 Task: Provide feedback on the Help section in Outlook, focusing on its completeness and clarity.
Action: Mouse moved to (247, 27)
Screenshot: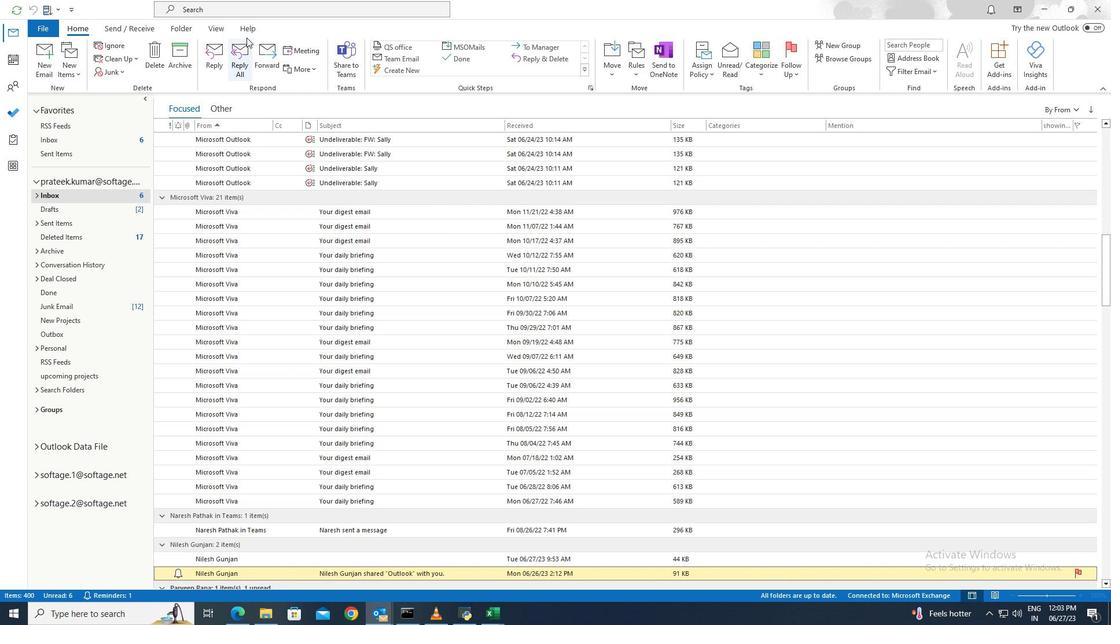 
Action: Mouse pressed left at (247, 27)
Screenshot: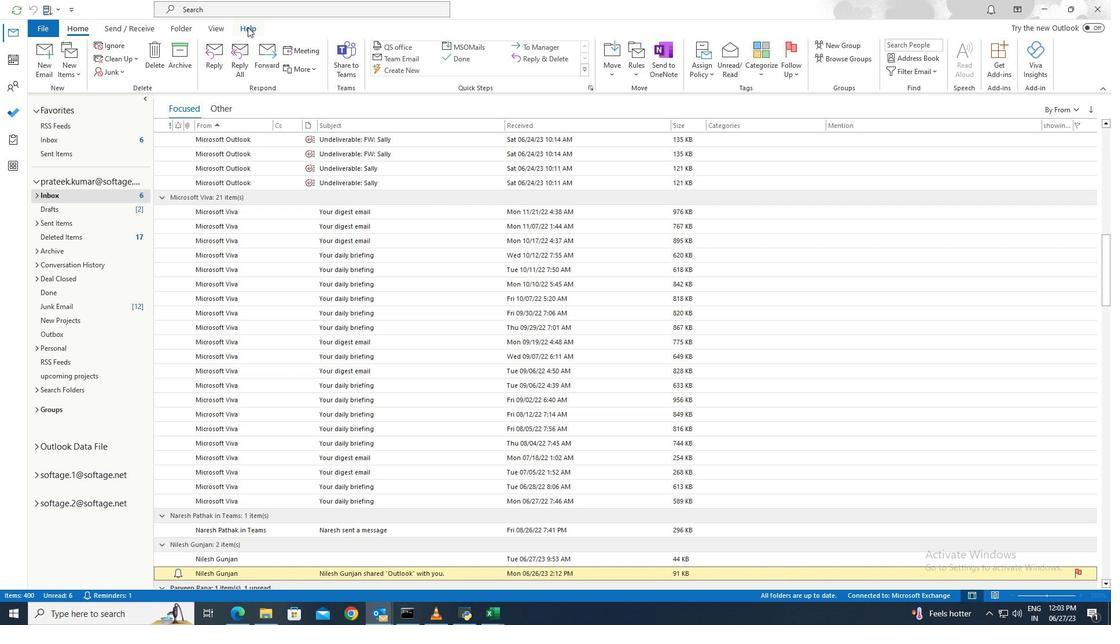 
Action: Mouse moved to (49, 53)
Screenshot: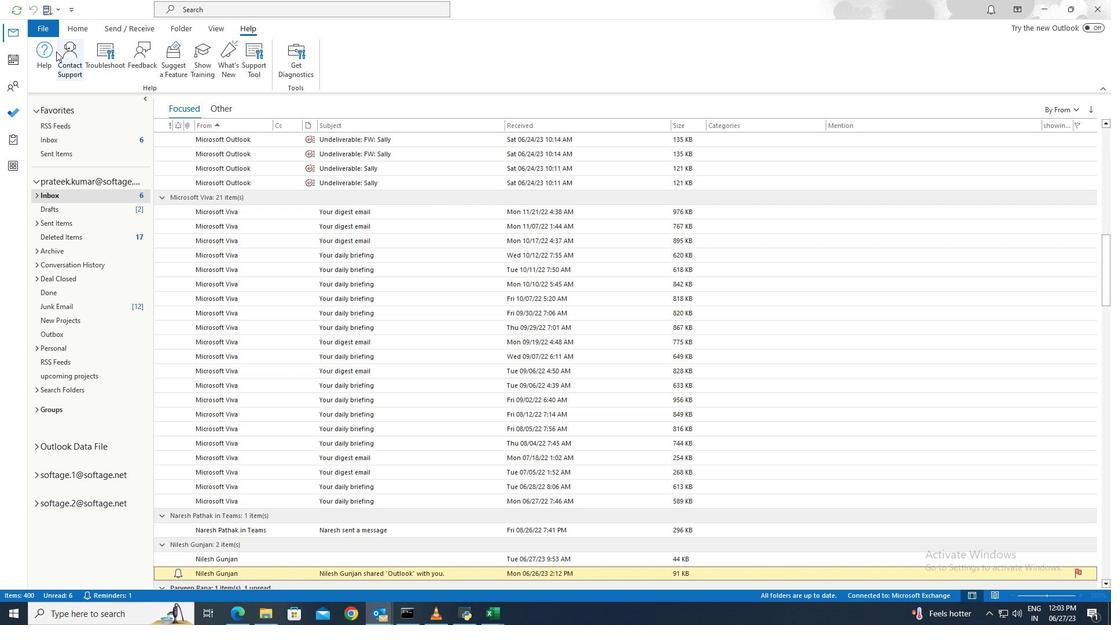 
Action: Mouse pressed left at (49, 53)
Screenshot: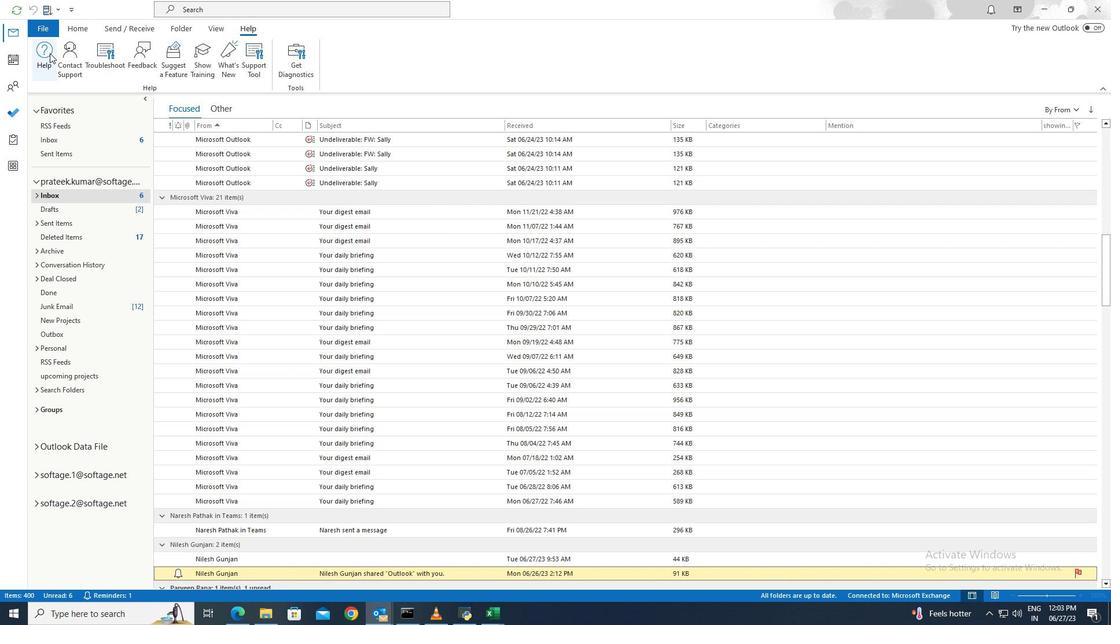 
Action: Mouse moved to (883, 186)
Screenshot: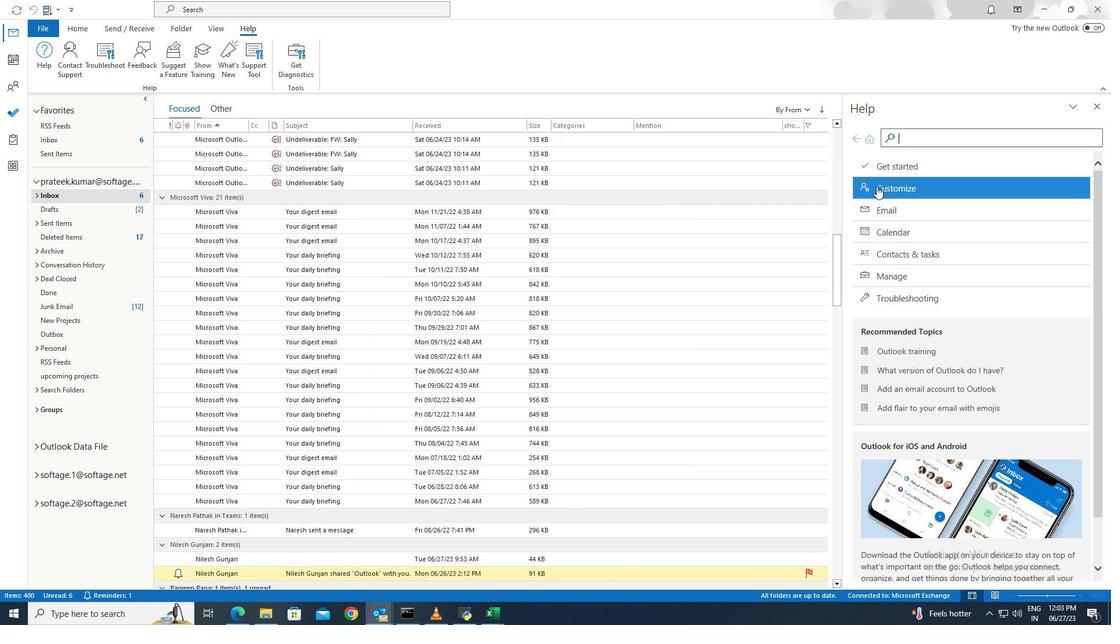 
Action: Mouse pressed left at (883, 186)
Screenshot: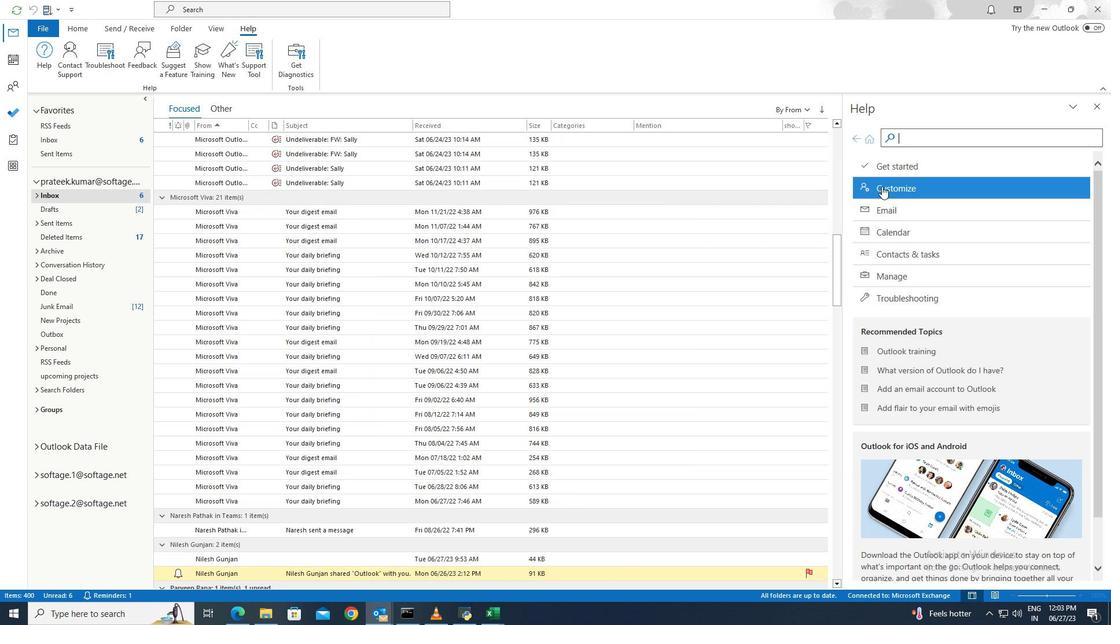 
Action: Mouse moved to (935, 442)
Screenshot: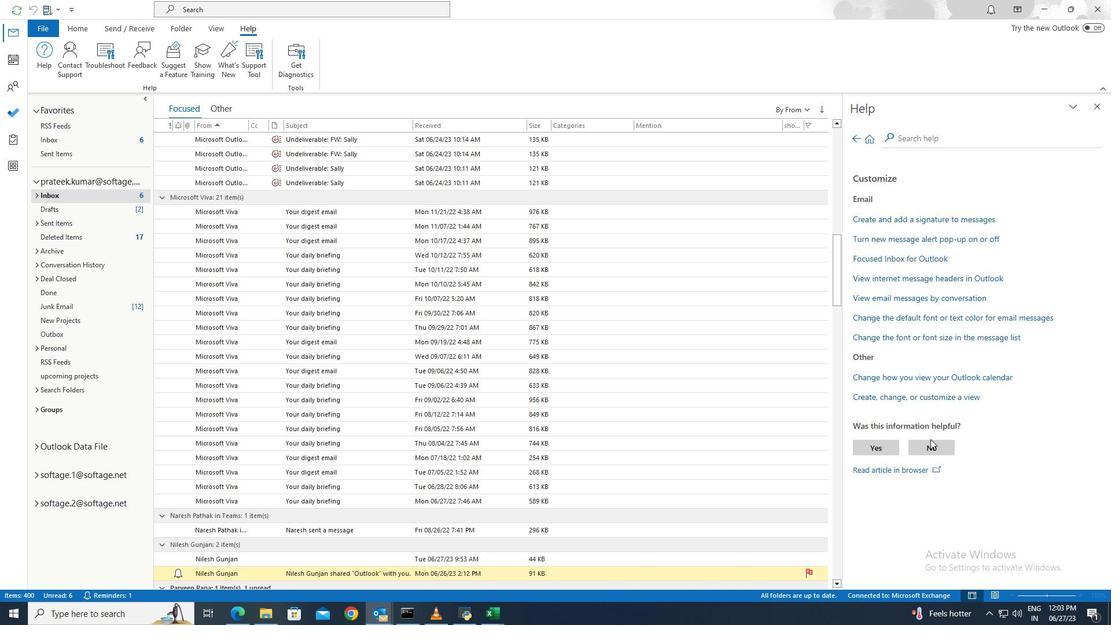 
Action: Mouse pressed left at (935, 442)
Screenshot: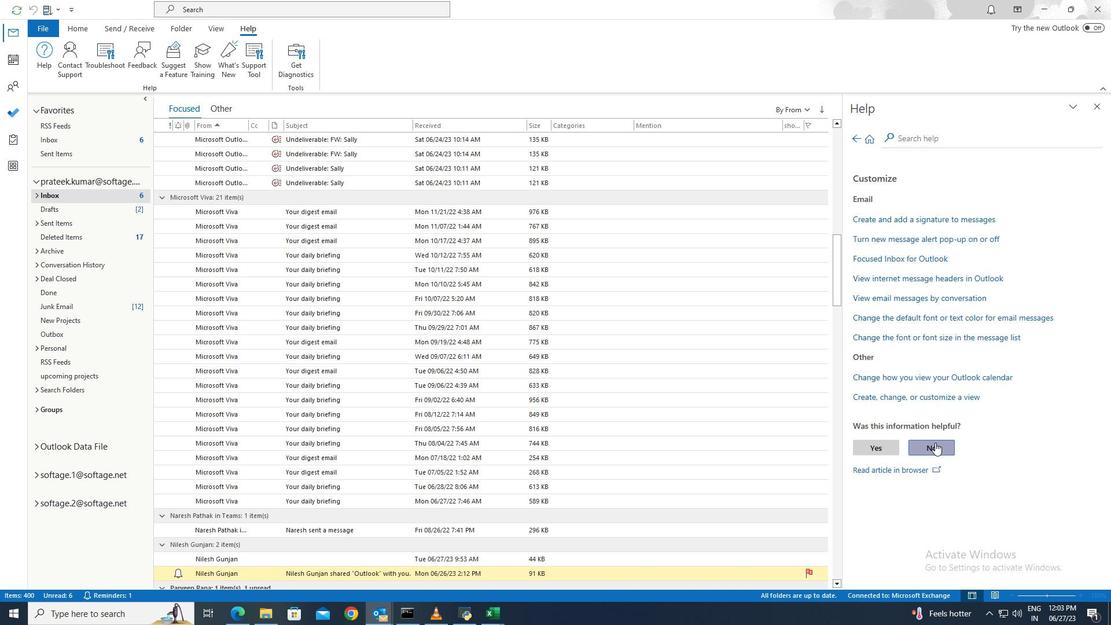 
Action: Mouse moved to (936, 451)
Screenshot: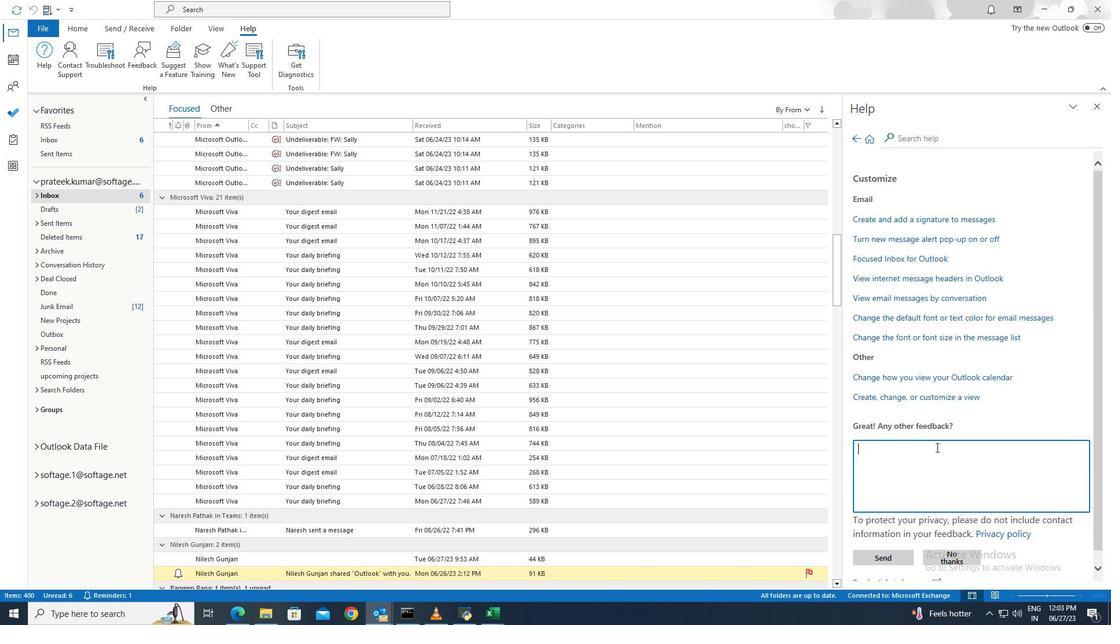 
Action: Key pressed <Key.caps_lock>I<Key.caps_lock><Key.space>found<Key.space>the<Key.space>provided<Key.space>information<Key.space>to<Key.space>be<Key.space>incomplete<Key.space>and<Key.space>confusing.<Key.space><Key.caps_lock>I<Key.caps_lock>t<Key.space>didn't<Key.space>address<Key.space>my<Key.space>specific<Key.space>issue<Key.space>or<Key.space>provide<Key.space>the<Key.space>guidance
Screenshot: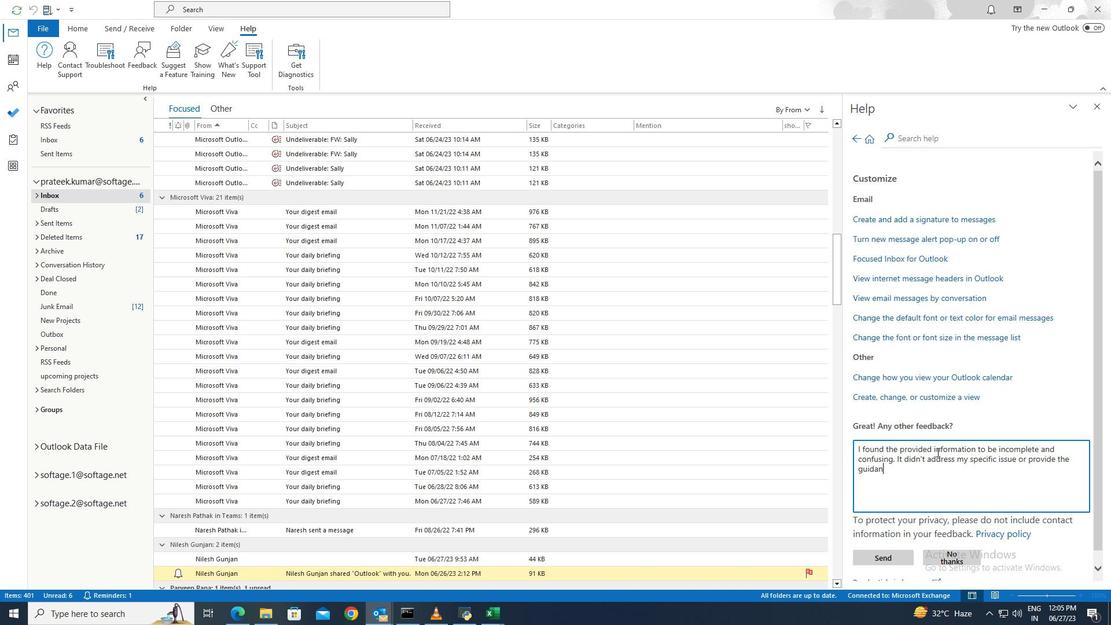 
Action: Mouse moved to (903, 421)
Screenshot: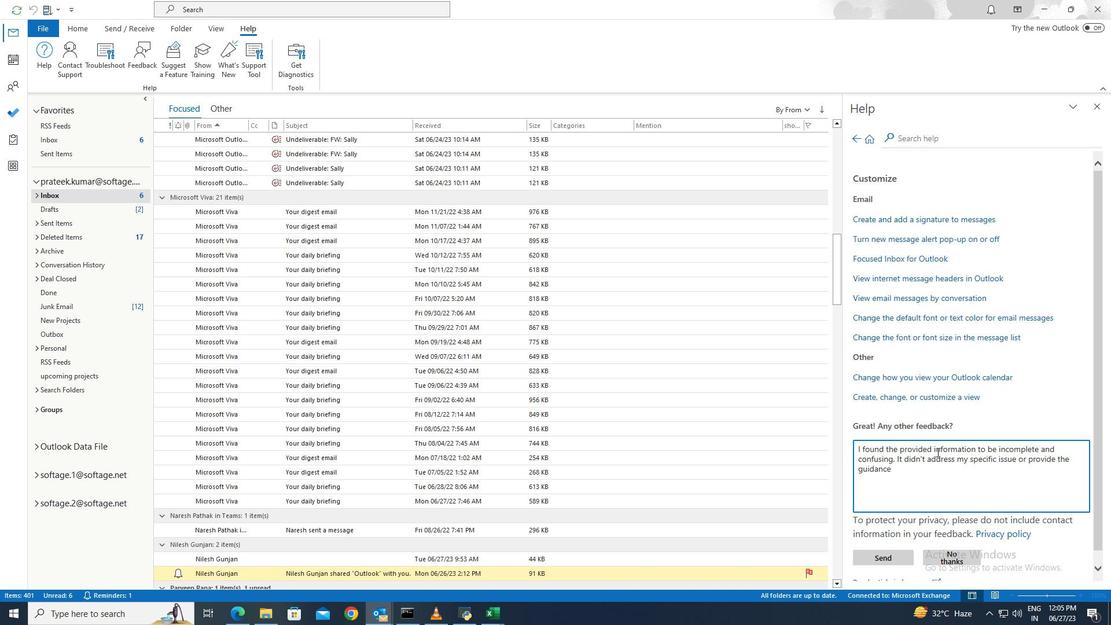 
Action: Mouse scrolled (903, 421) with delta (0, 0)
Screenshot: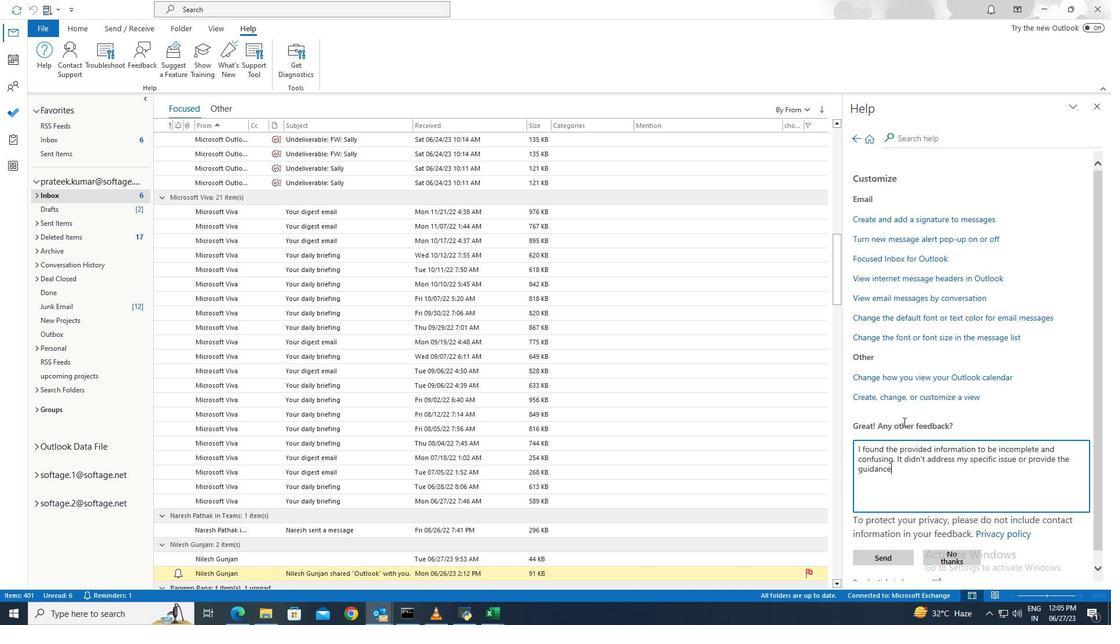 
Action: Mouse moved to (894, 543)
Screenshot: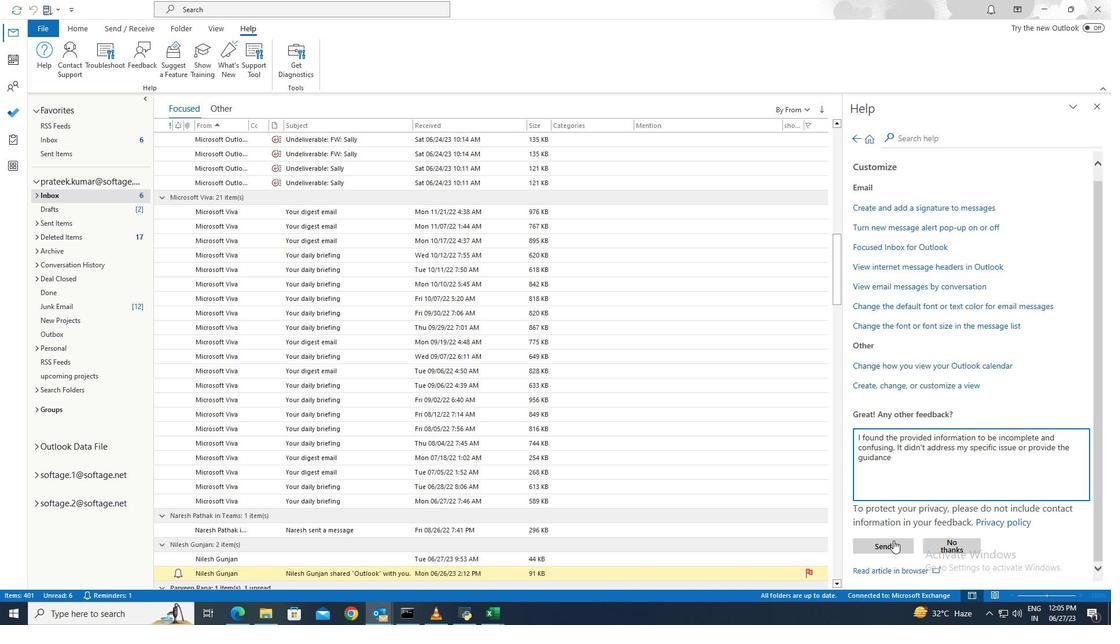 
Action: Mouse pressed left at (894, 543)
Screenshot: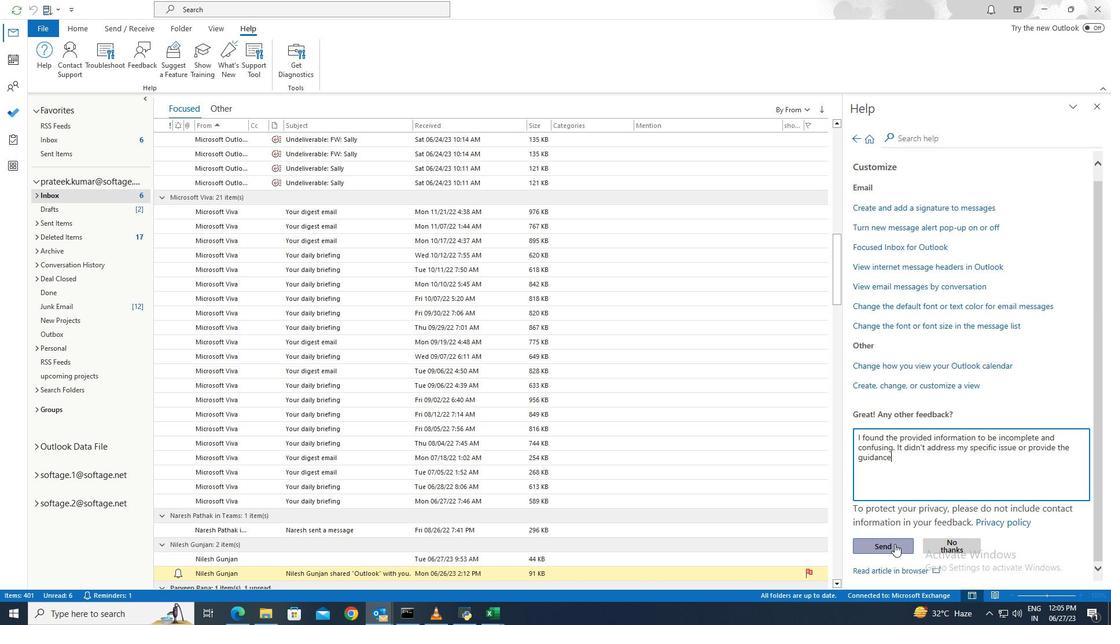 
